 Task: Sort the products in the category "Deodrant & Shave" by price (lowest first).
Action: Mouse moved to (304, 135)
Screenshot: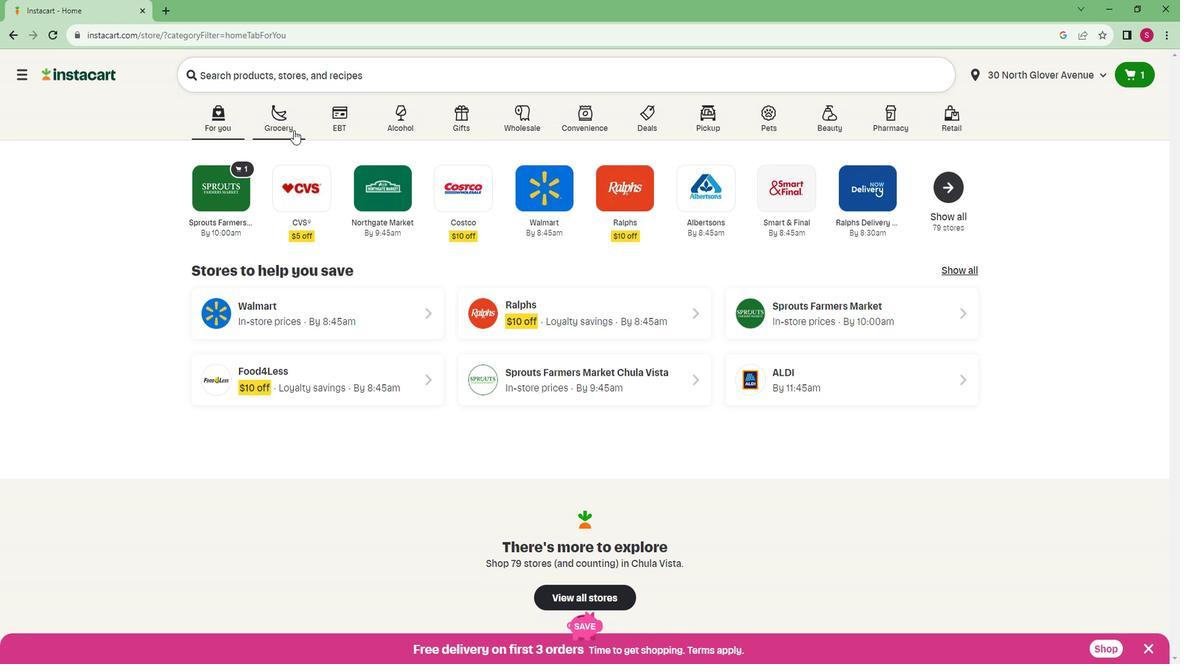 
Action: Mouse pressed left at (304, 135)
Screenshot: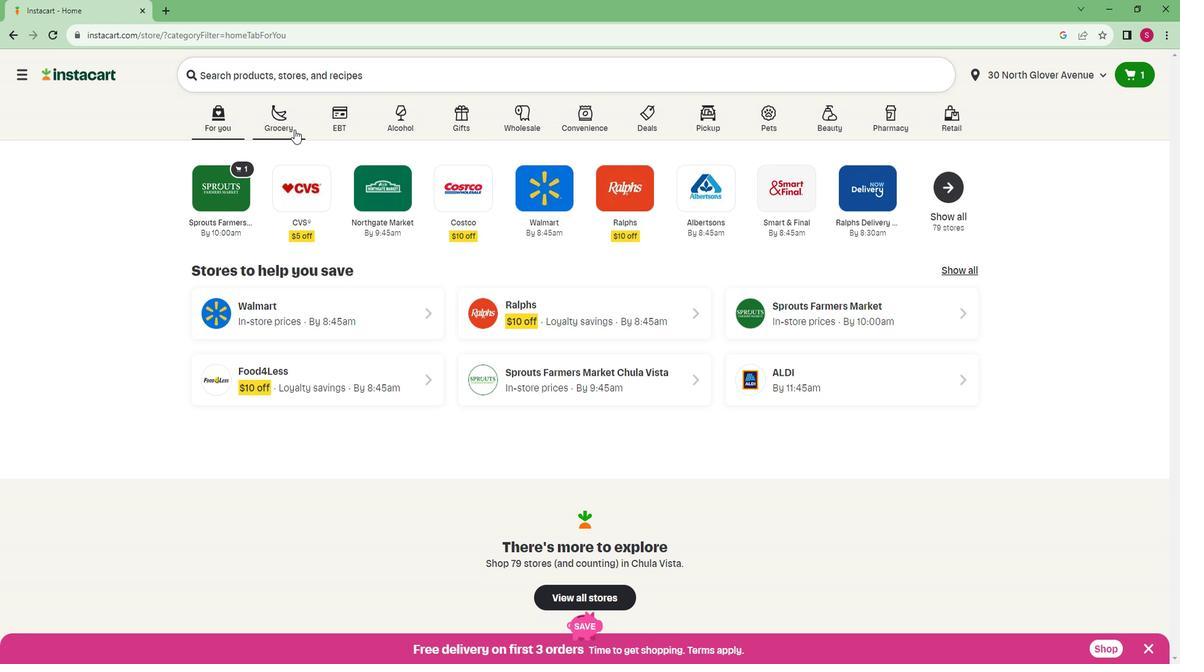 
Action: Mouse moved to (306, 348)
Screenshot: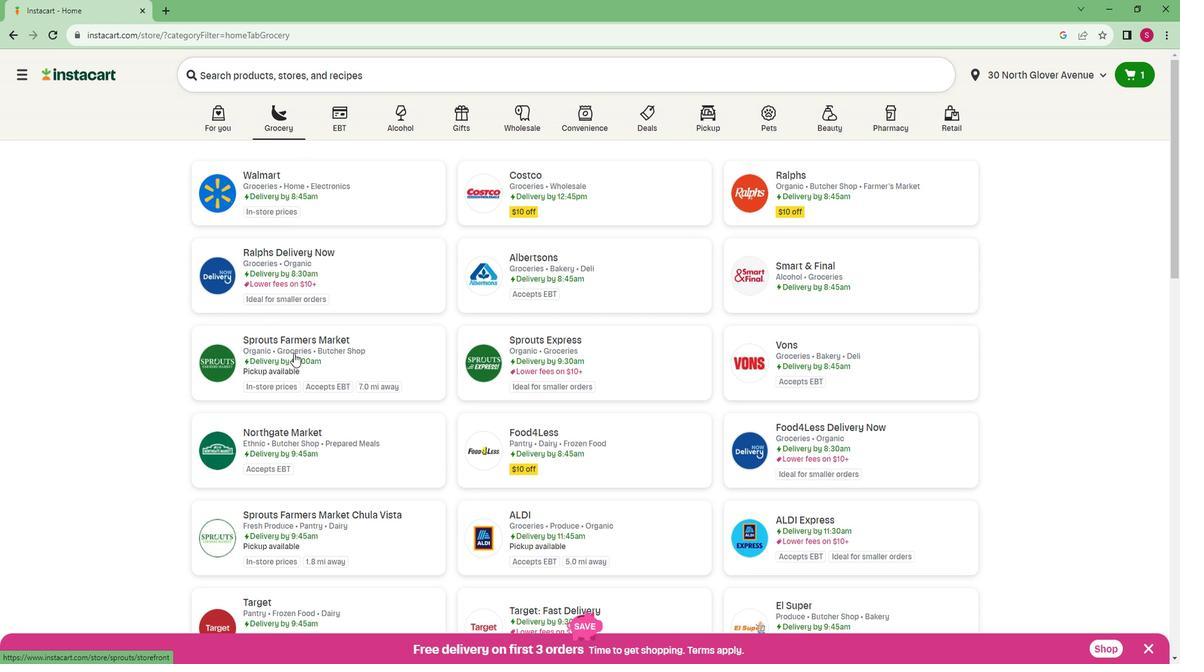 
Action: Mouse pressed left at (306, 348)
Screenshot: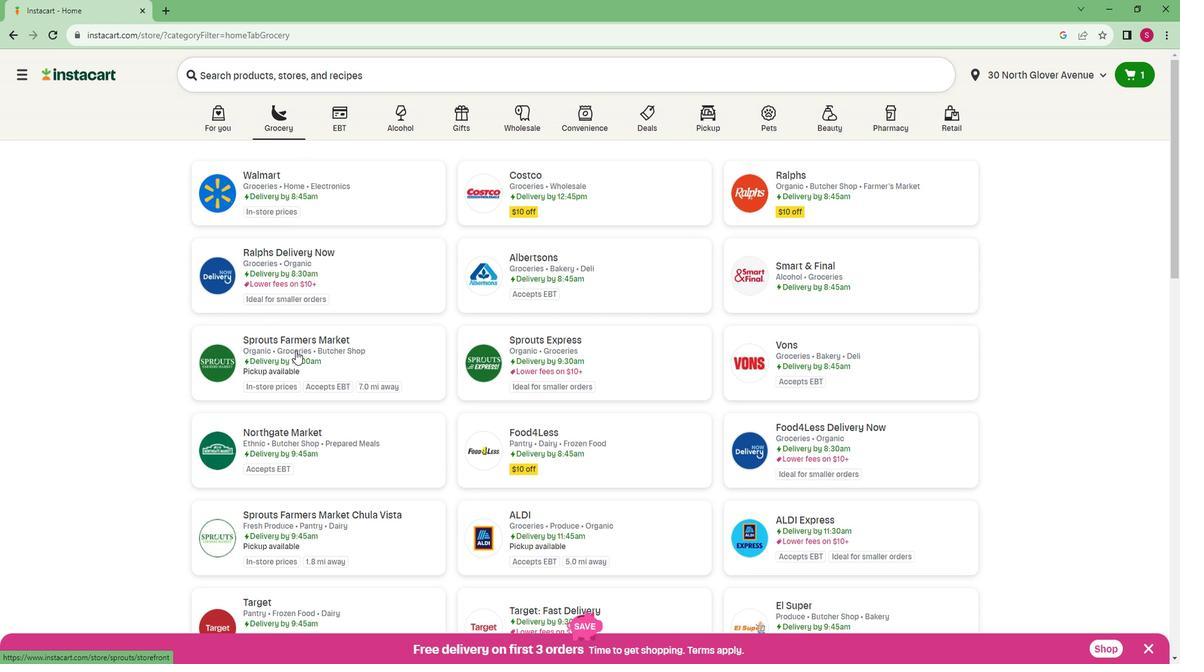 
Action: Mouse moved to (95, 445)
Screenshot: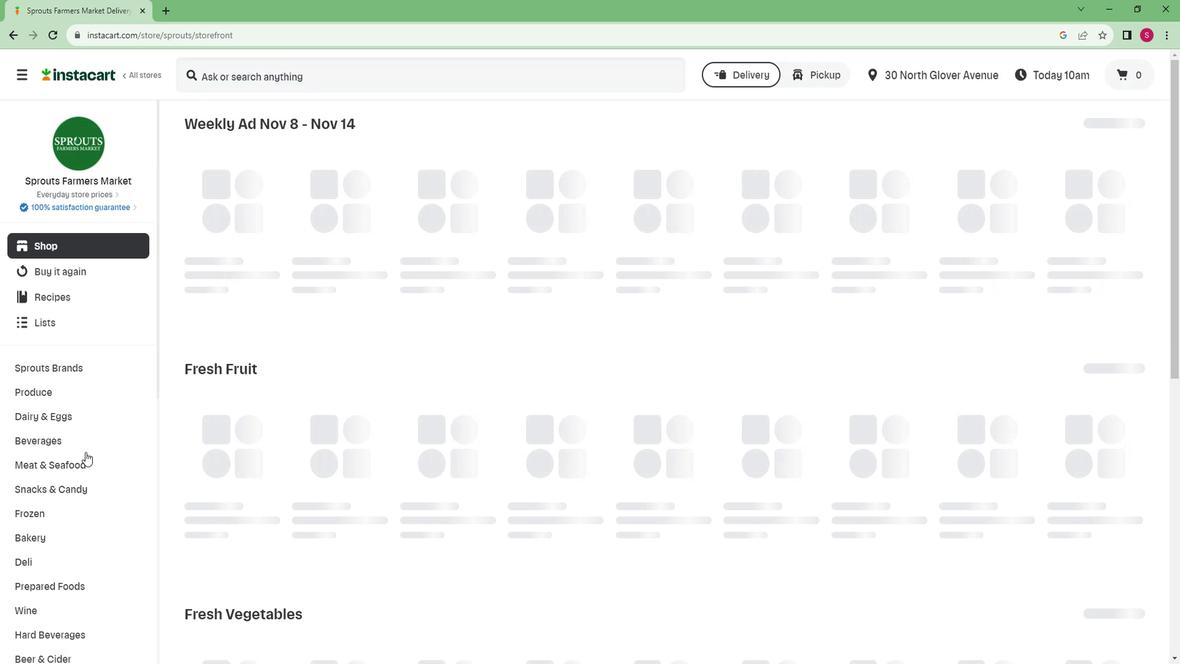 
Action: Mouse scrolled (95, 445) with delta (0, 0)
Screenshot: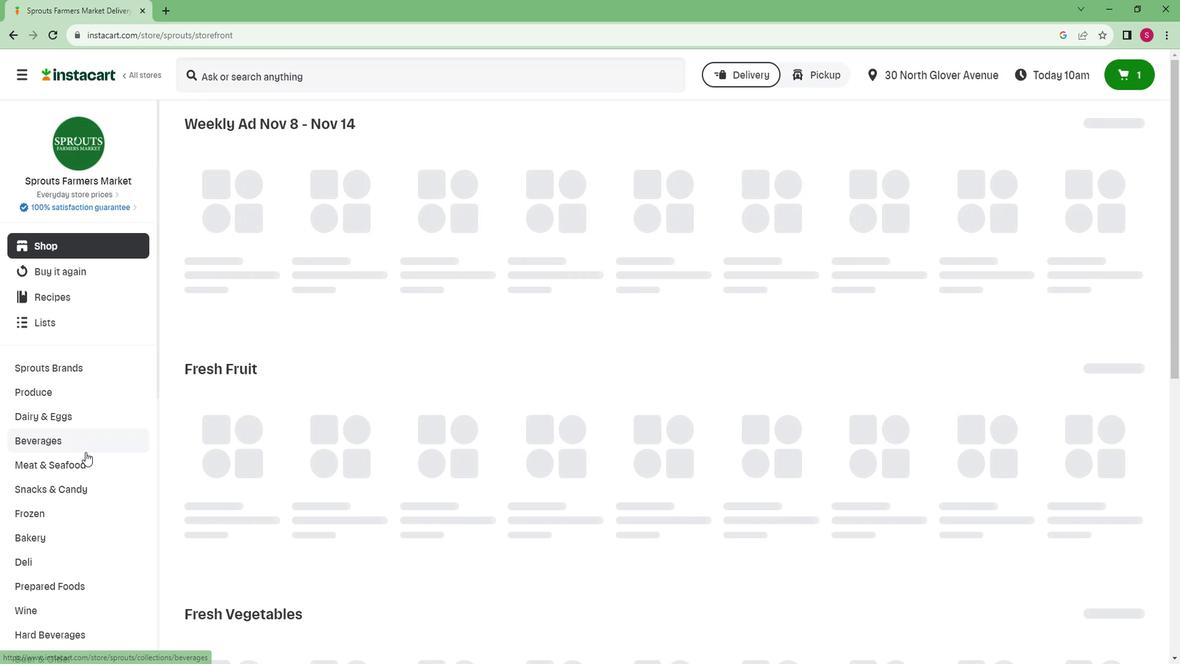 
Action: Mouse scrolled (95, 445) with delta (0, 0)
Screenshot: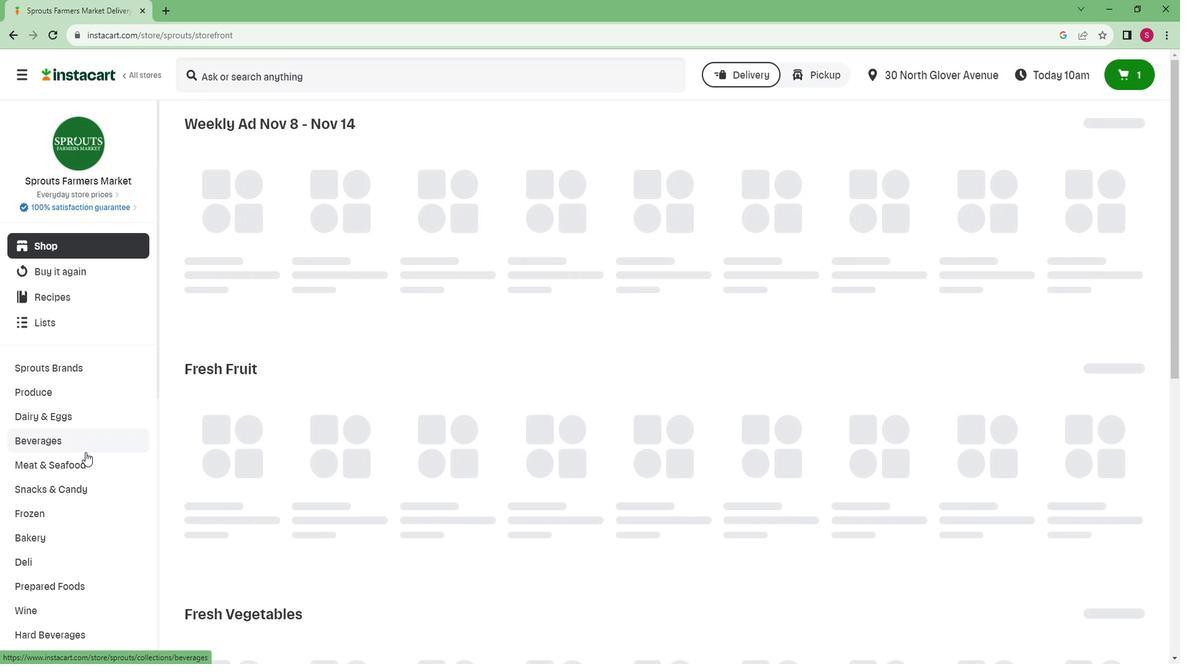 
Action: Mouse scrolled (95, 445) with delta (0, 0)
Screenshot: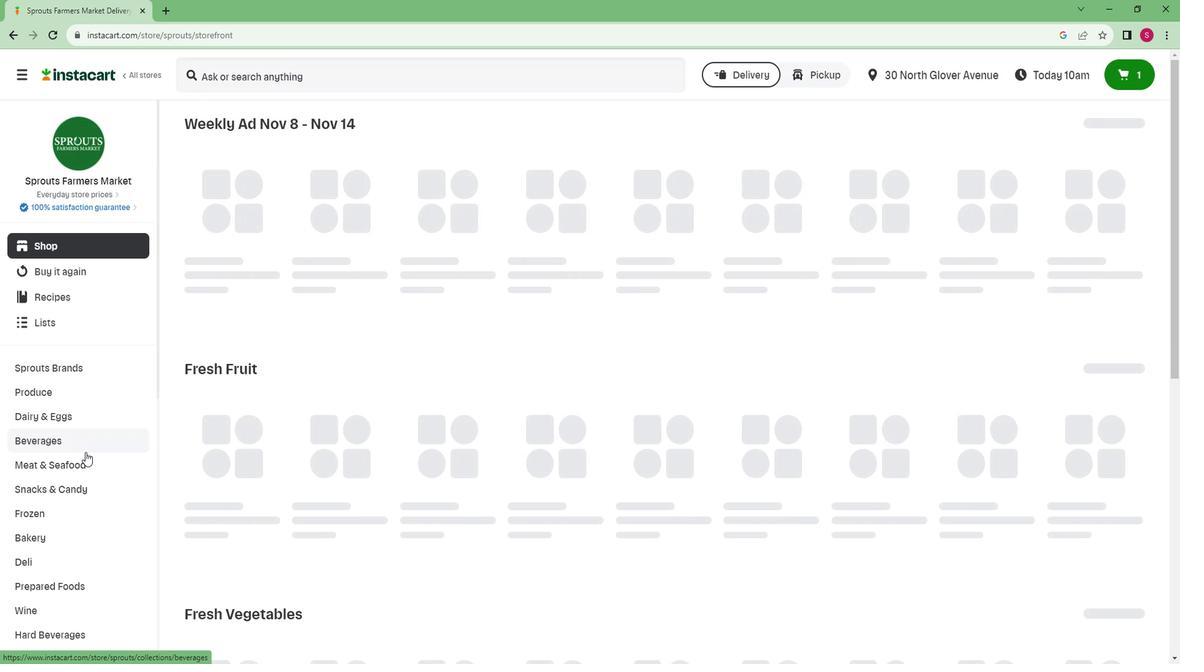 
Action: Mouse scrolled (95, 445) with delta (0, 0)
Screenshot: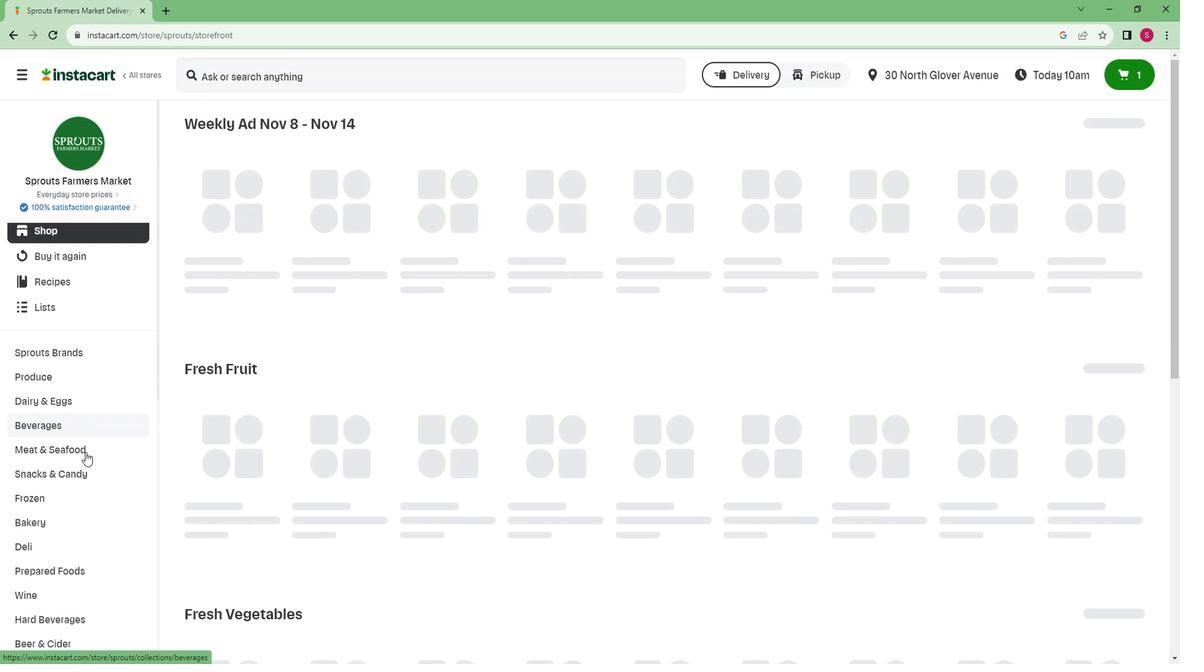 
Action: Mouse scrolled (95, 445) with delta (0, 0)
Screenshot: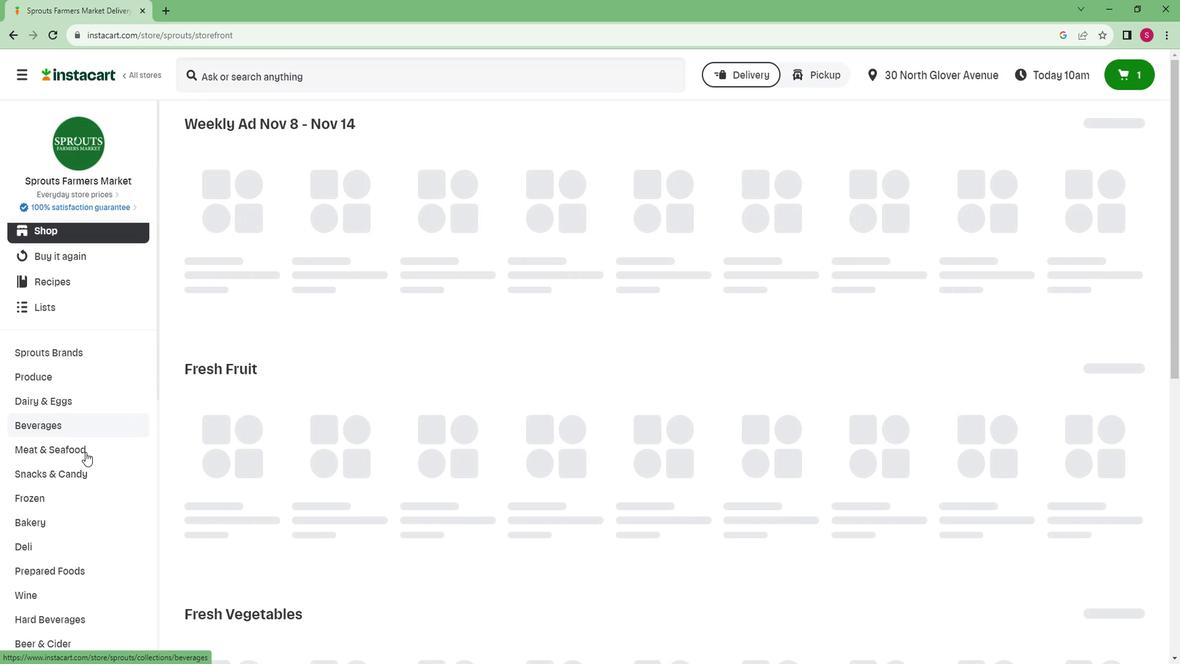 
Action: Mouse scrolled (95, 445) with delta (0, 0)
Screenshot: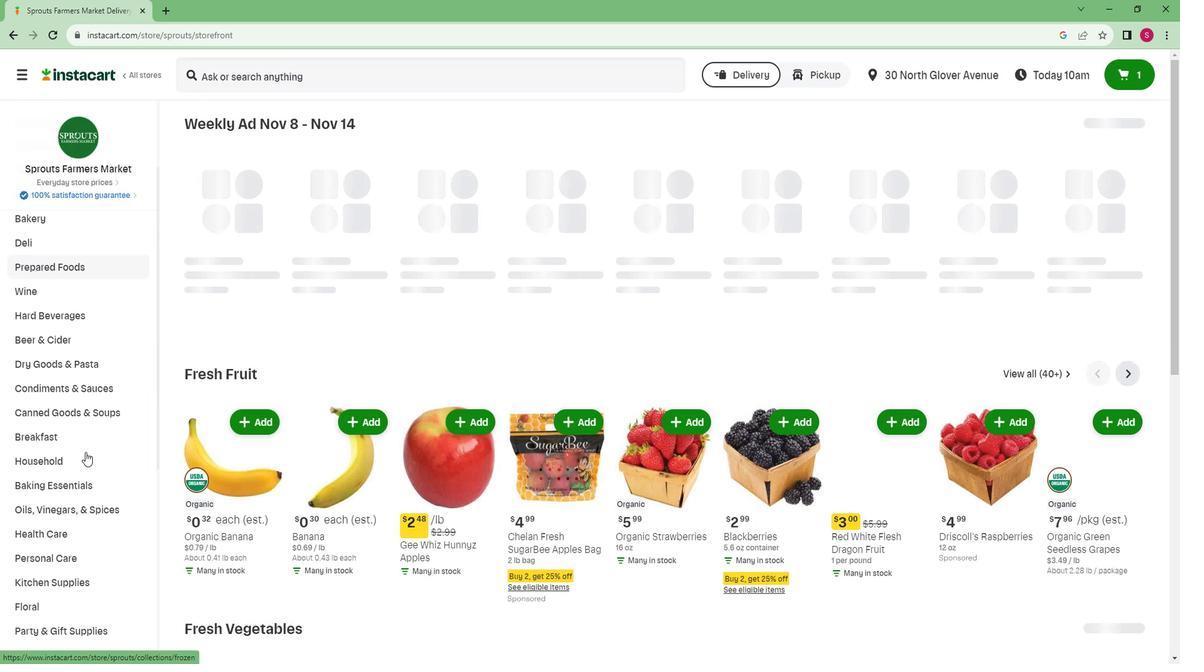 
Action: Mouse scrolled (95, 445) with delta (0, 0)
Screenshot: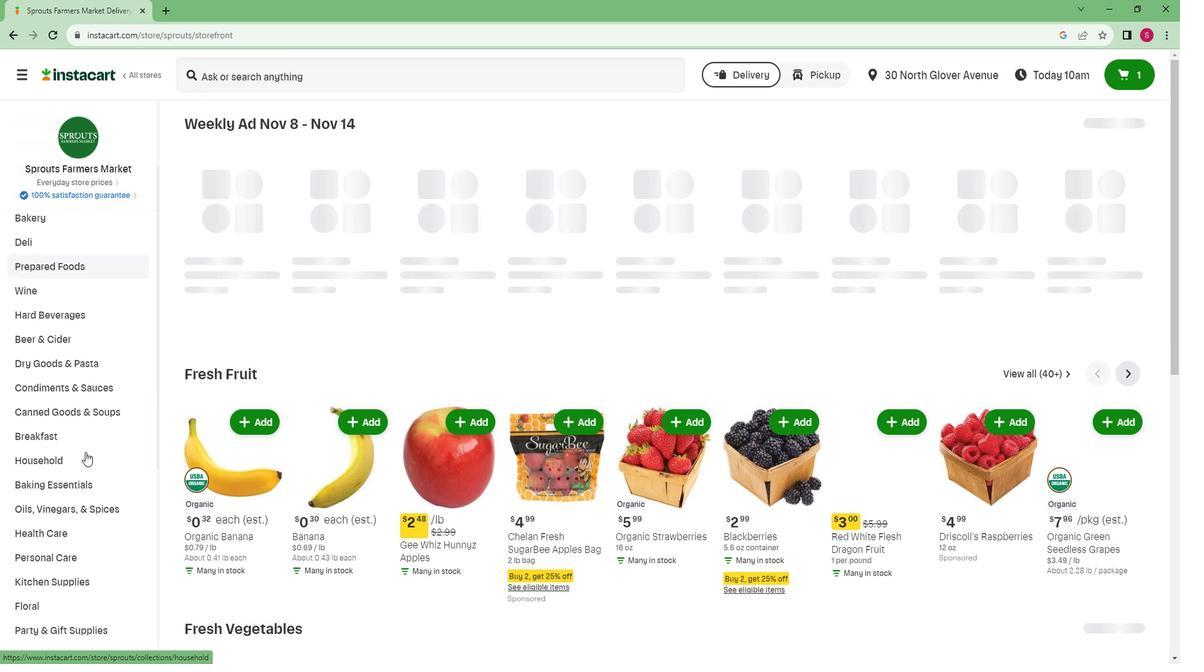 
Action: Mouse scrolled (95, 445) with delta (0, 0)
Screenshot: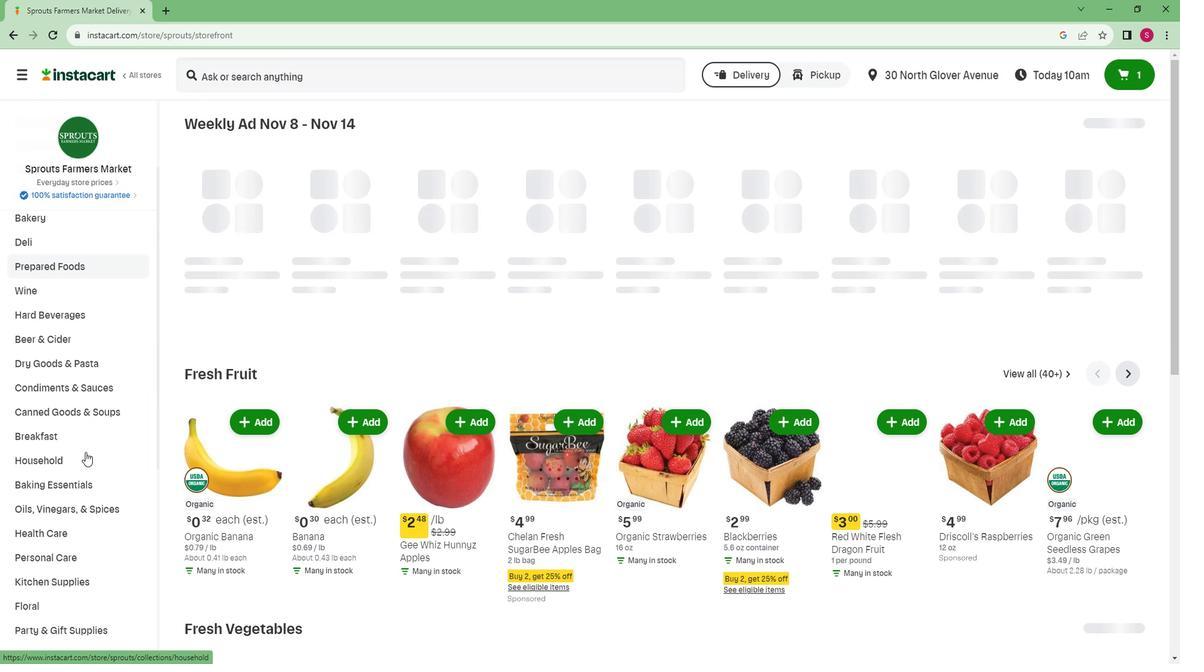 
Action: Mouse scrolled (95, 445) with delta (0, 0)
Screenshot: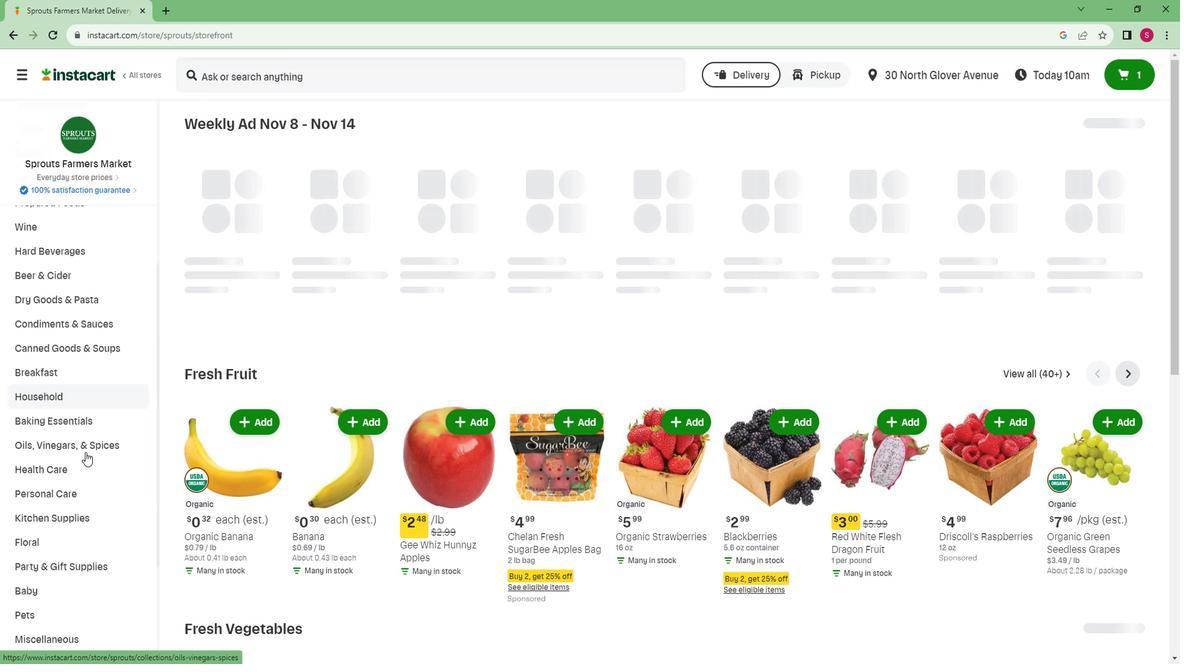 
Action: Mouse moved to (70, 608)
Screenshot: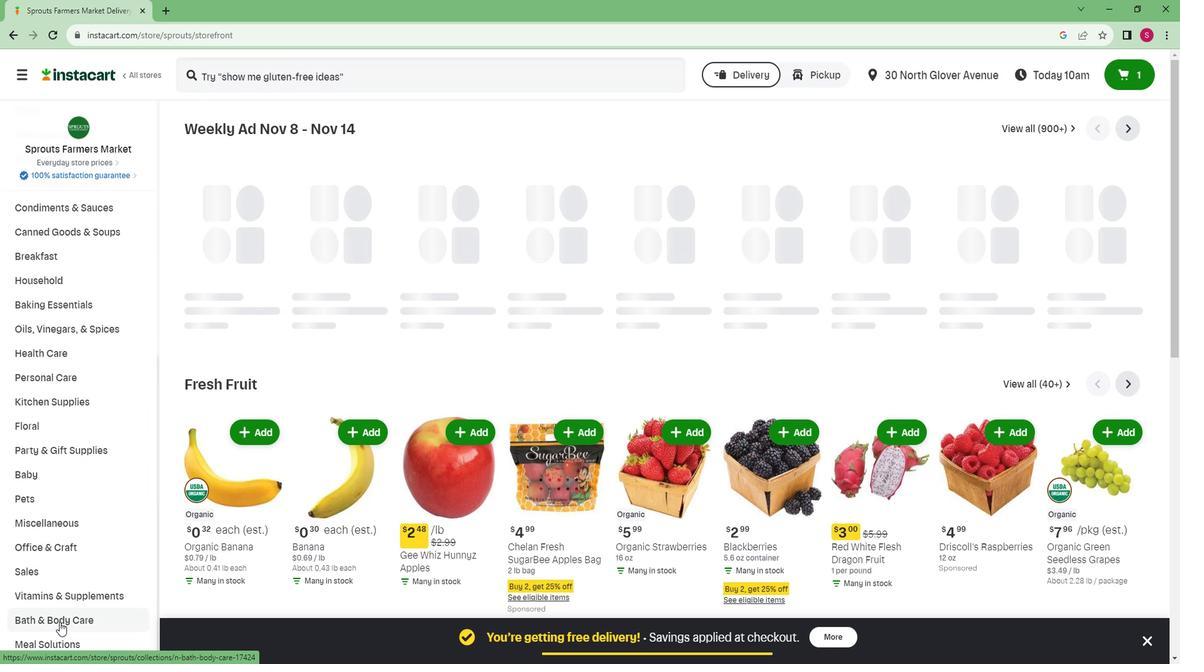 
Action: Mouse pressed left at (70, 608)
Screenshot: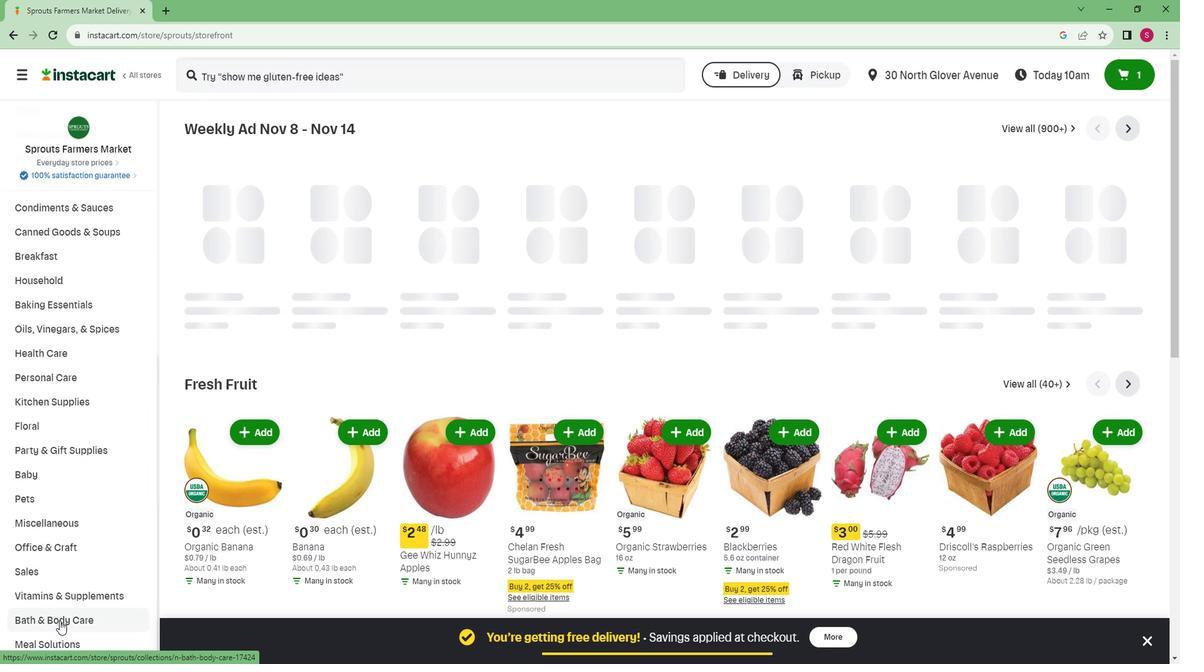 
Action: Mouse moved to (903, 163)
Screenshot: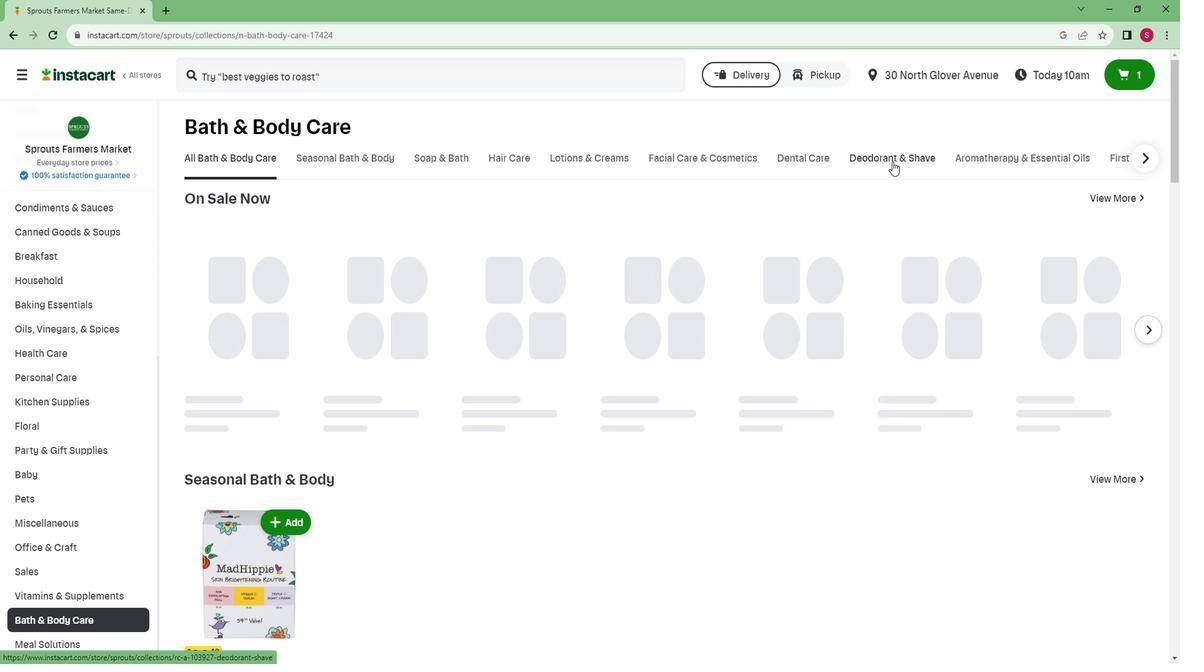 
Action: Mouse pressed left at (903, 163)
Screenshot: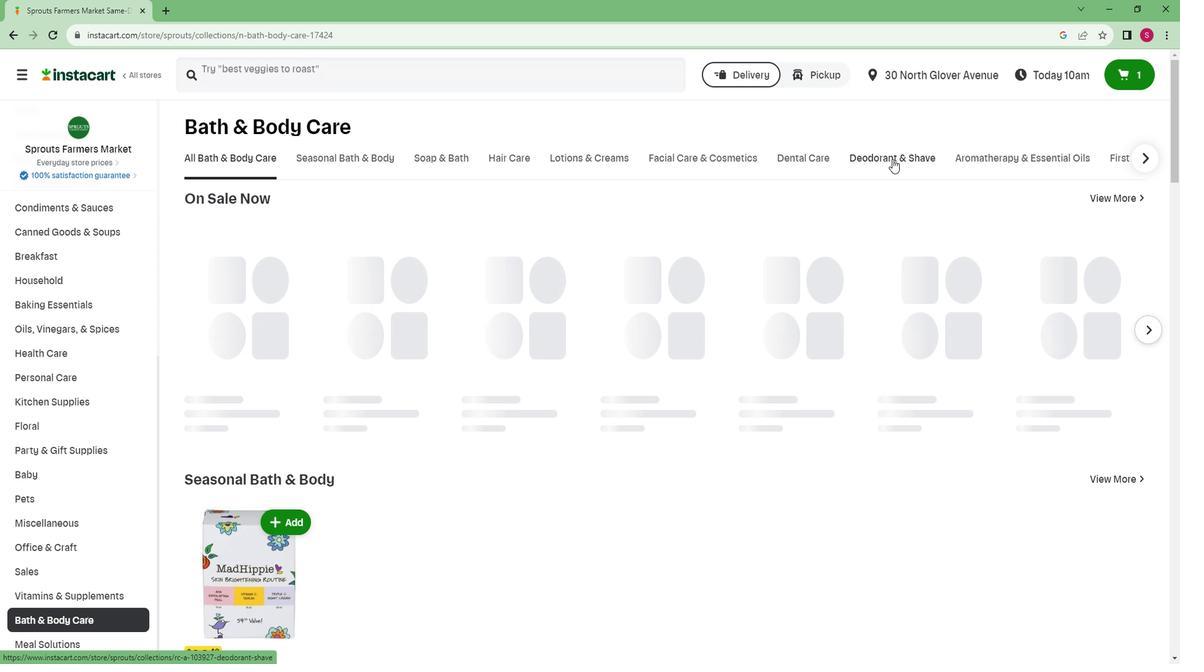 
Action: Mouse moved to (1057, 209)
Screenshot: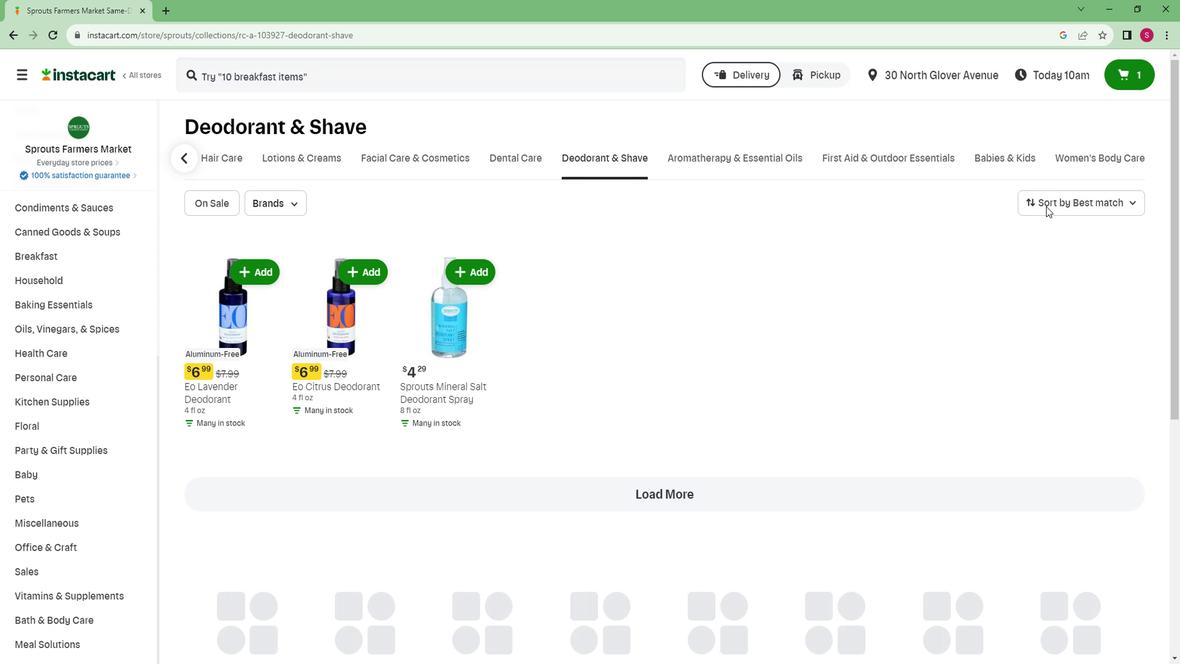 
Action: Mouse pressed left at (1057, 209)
Screenshot: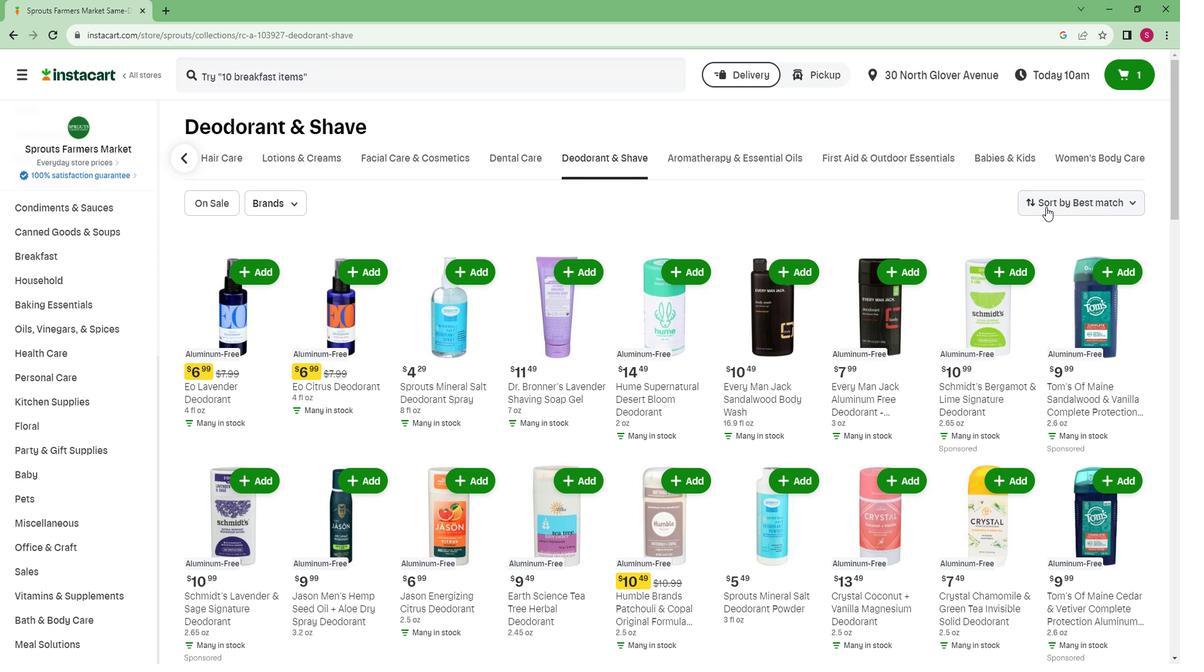 
Action: Mouse moved to (1042, 268)
Screenshot: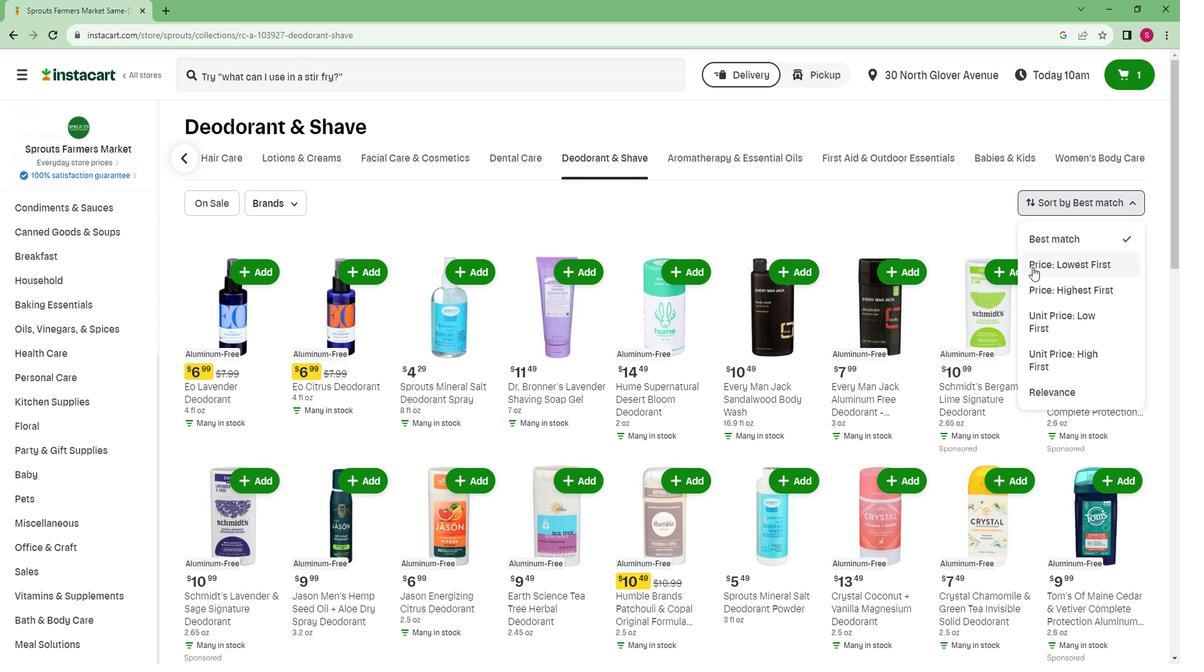 
Action: Mouse pressed left at (1042, 268)
Screenshot: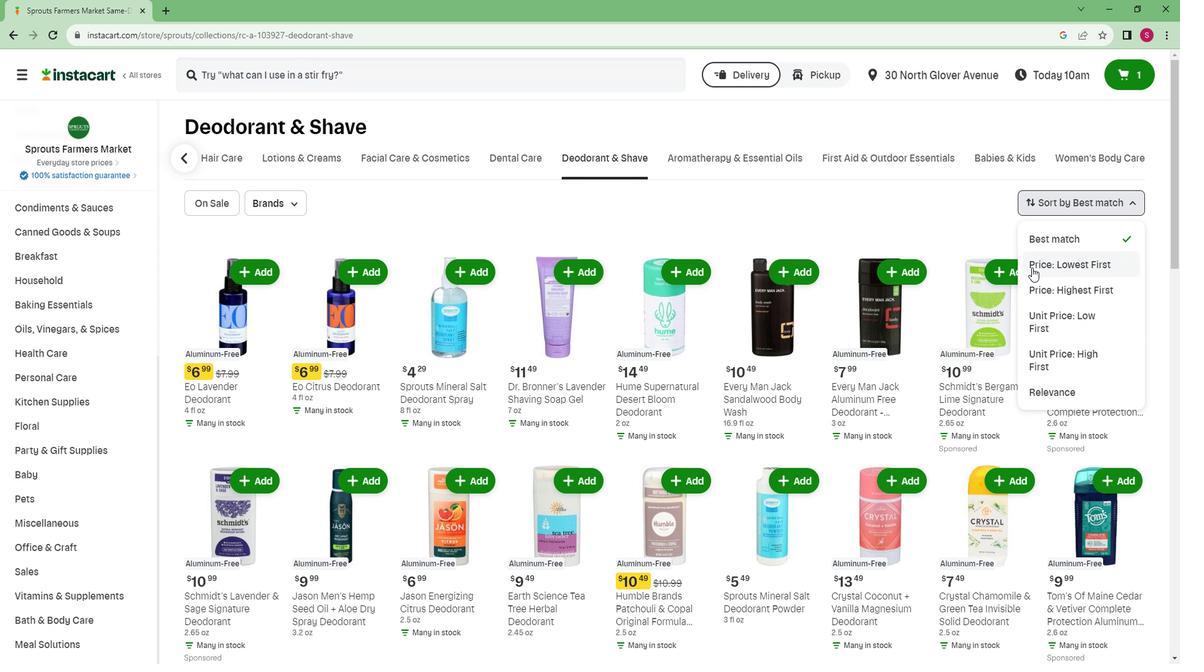 
Action: Mouse moved to (789, 278)
Screenshot: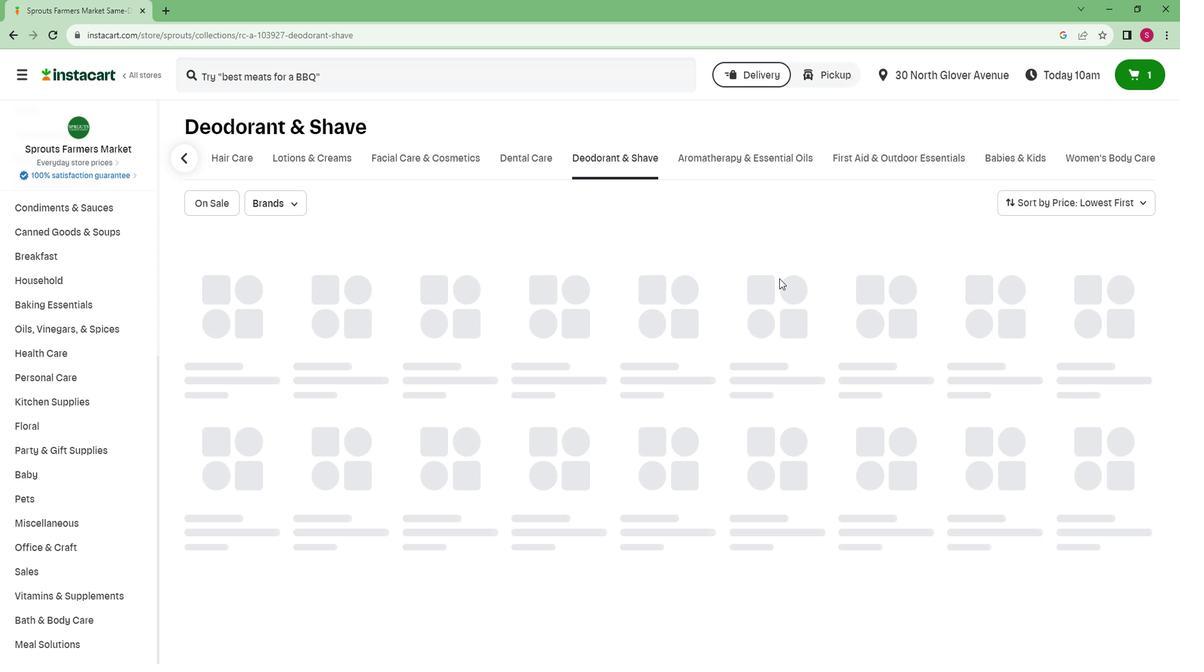 
Action: Mouse scrolled (789, 277) with delta (0, 0)
Screenshot: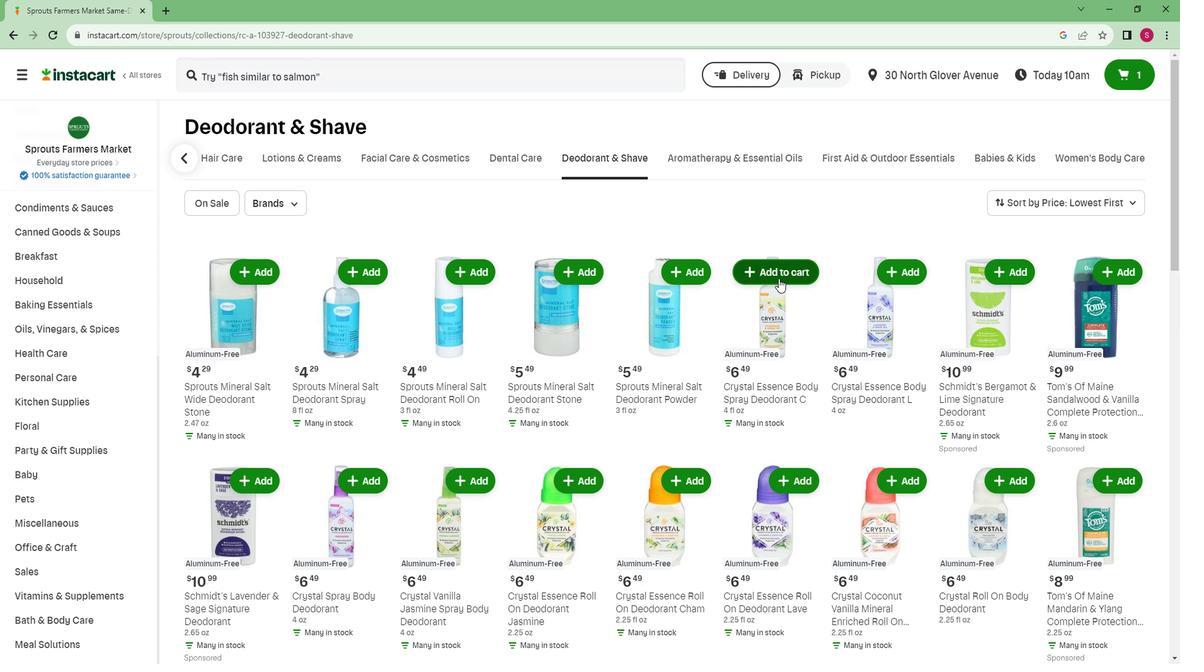 
Action: Mouse scrolled (789, 277) with delta (0, 0)
Screenshot: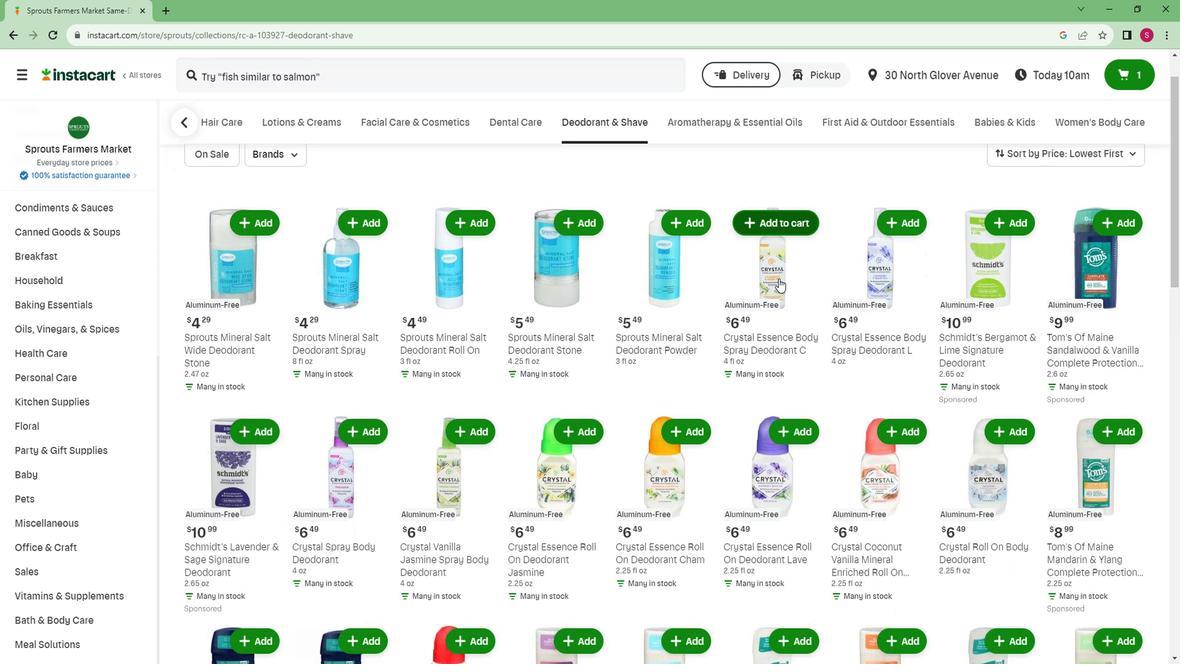 
